 Task: Change transition to fade.
Action: Mouse moved to (175, 84)
Screenshot: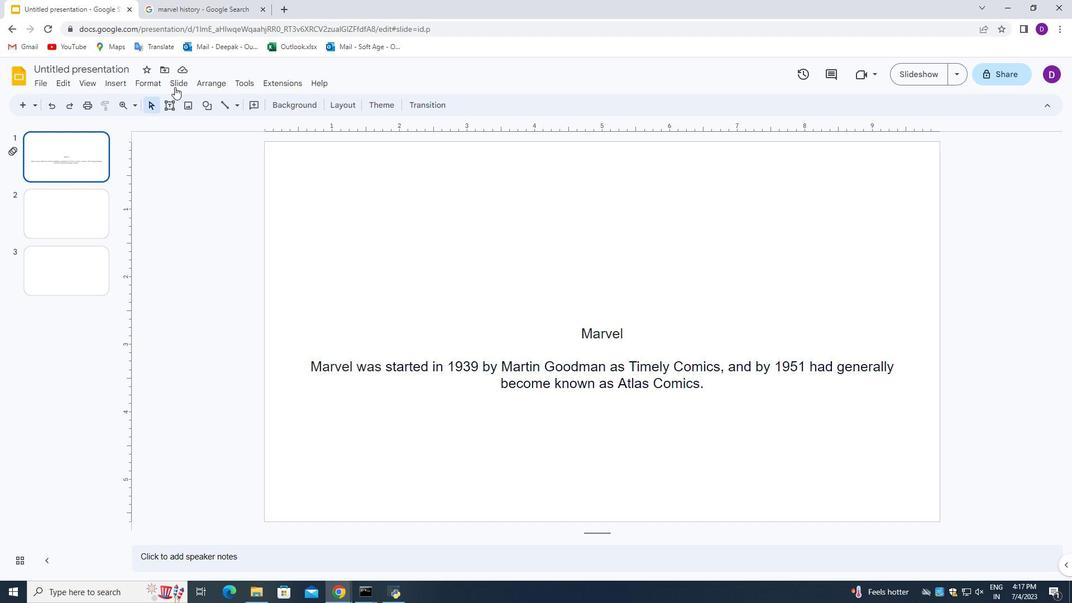 
Action: Mouse pressed left at (175, 84)
Screenshot: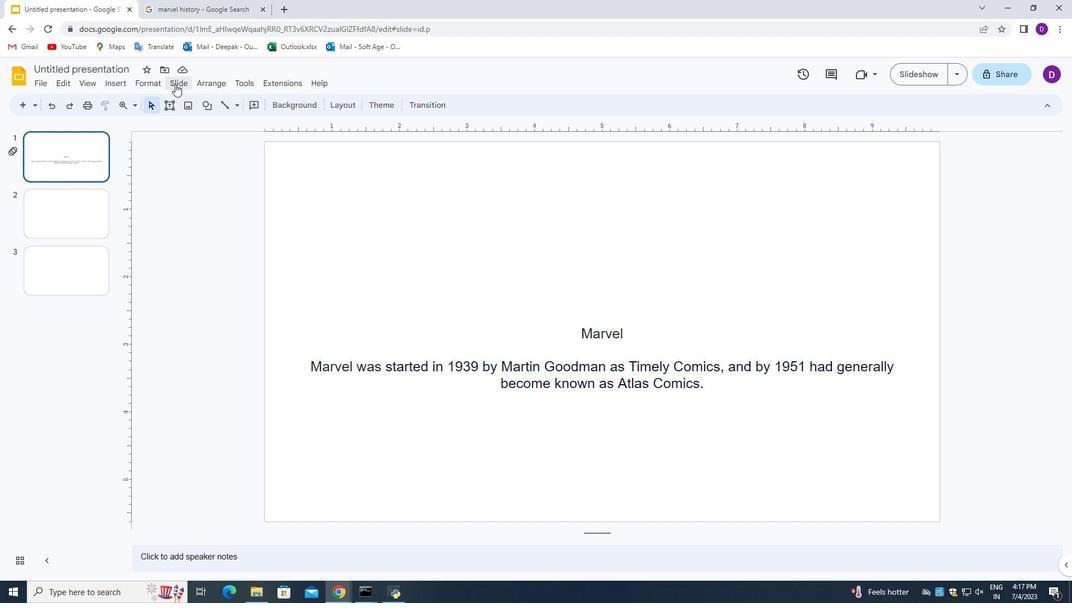 
Action: Mouse moved to (254, 235)
Screenshot: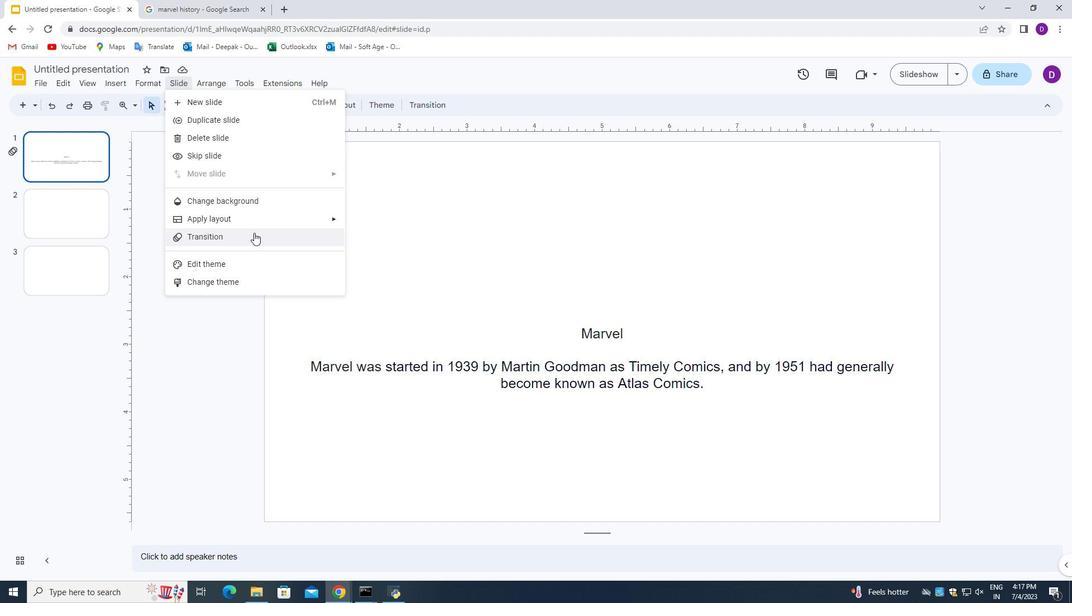 
Action: Mouse pressed left at (254, 235)
Screenshot: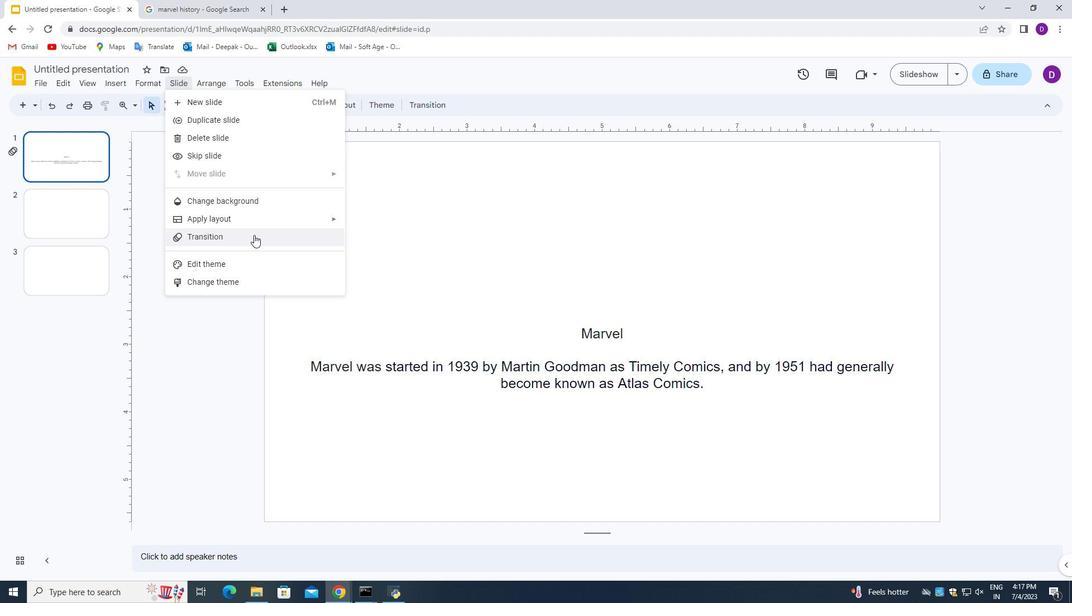 
Action: Mouse moved to (973, 212)
Screenshot: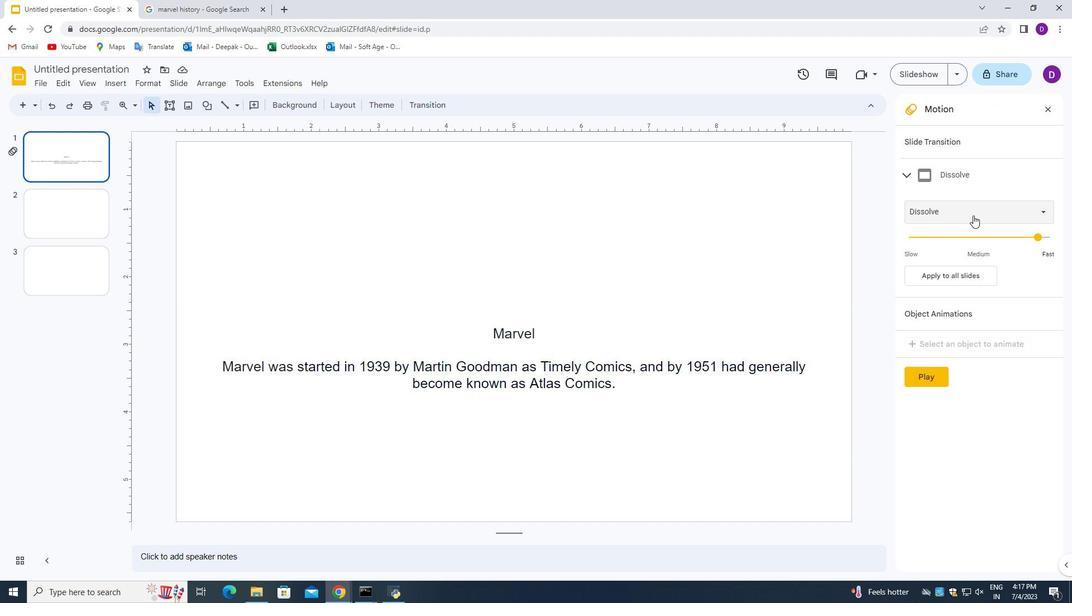 
Action: Mouse pressed left at (973, 212)
Screenshot: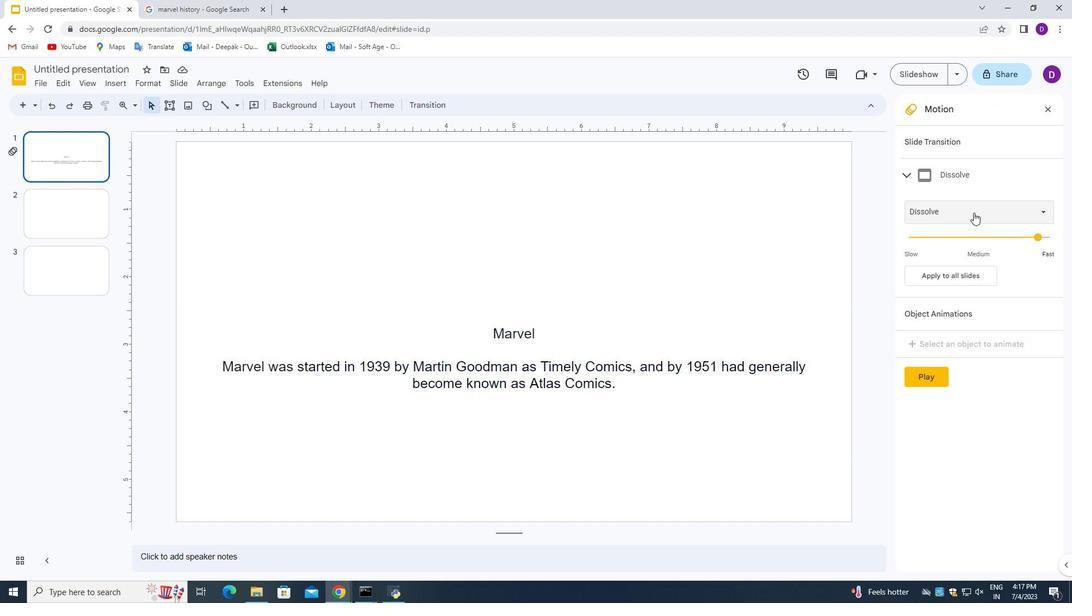 
Action: Mouse moved to (951, 269)
Screenshot: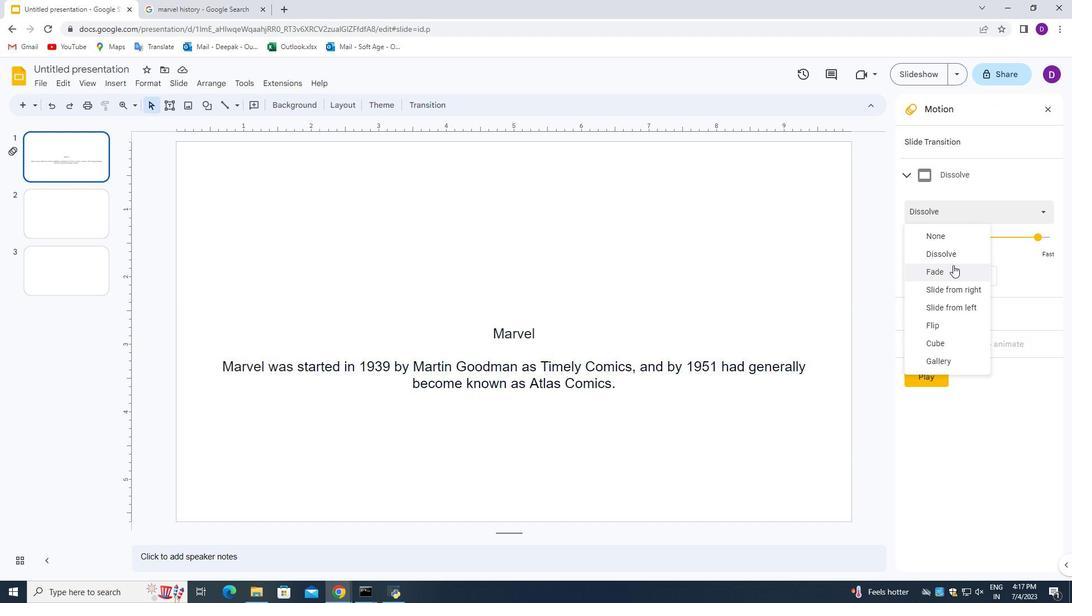
Action: Mouse pressed left at (951, 269)
Screenshot: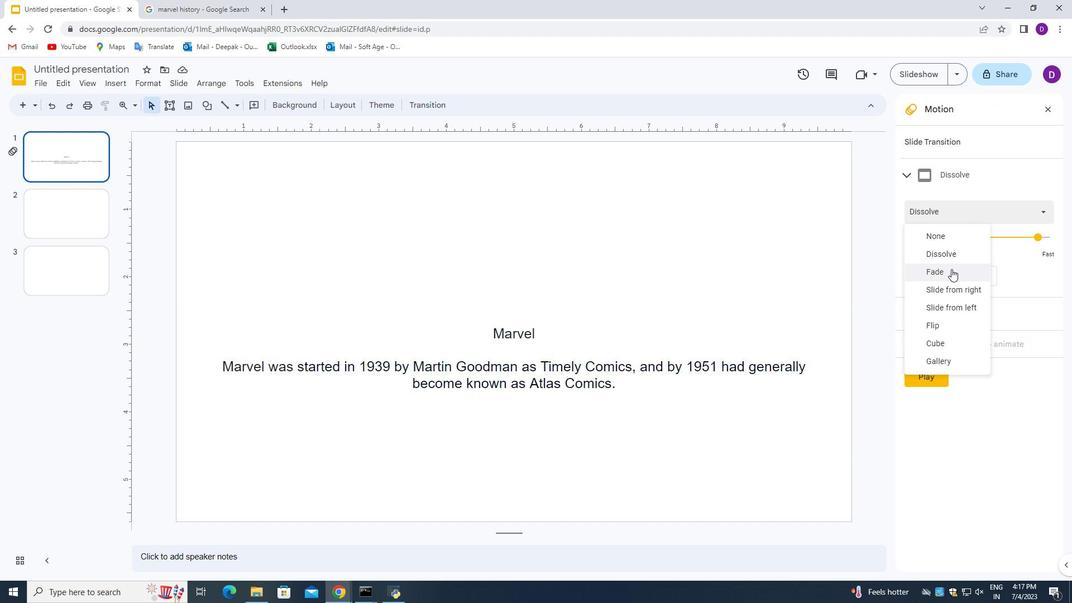 
Action: Mouse moved to (859, 246)
Screenshot: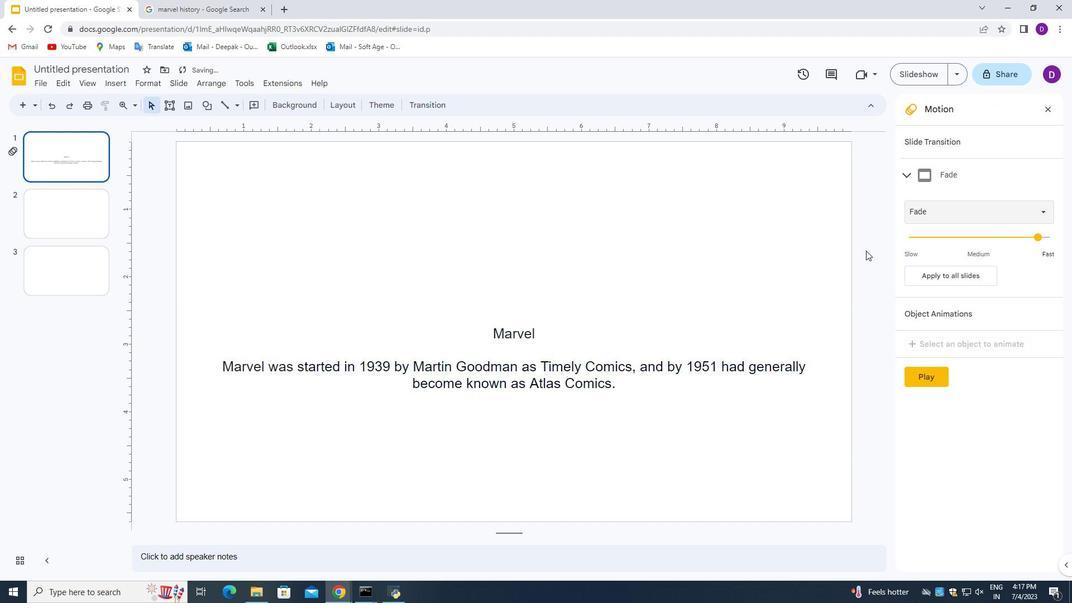 
